 Task: Use the formula "BASE" in spreadsheet "Project portfolio".
Action: Mouse moved to (495, 323)
Screenshot: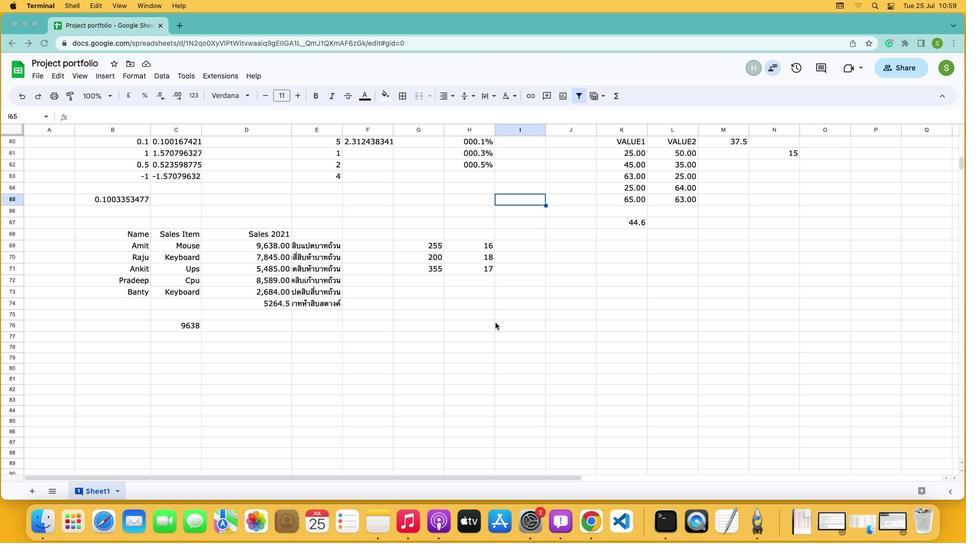 
Action: Mouse pressed left at (495, 323)
Screenshot: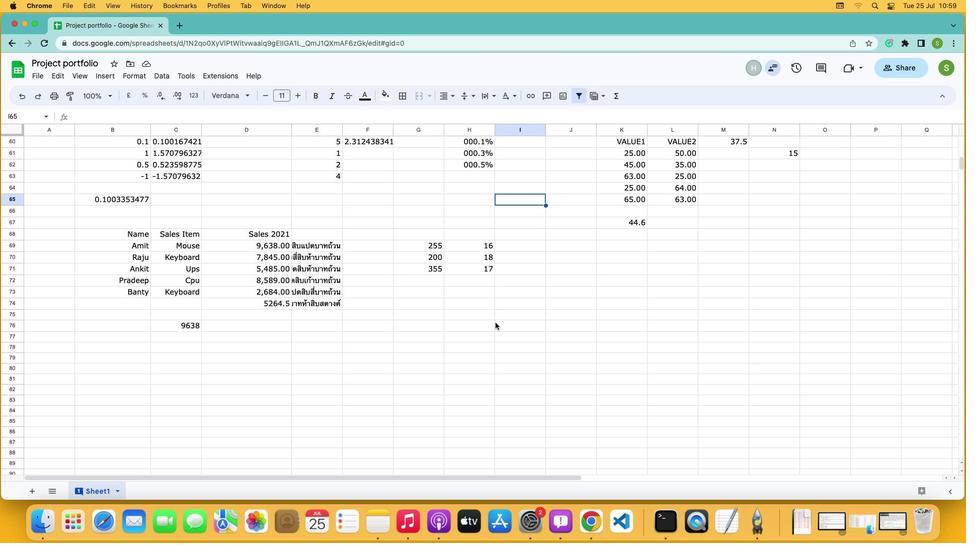 
Action: Mouse moved to (527, 244)
Screenshot: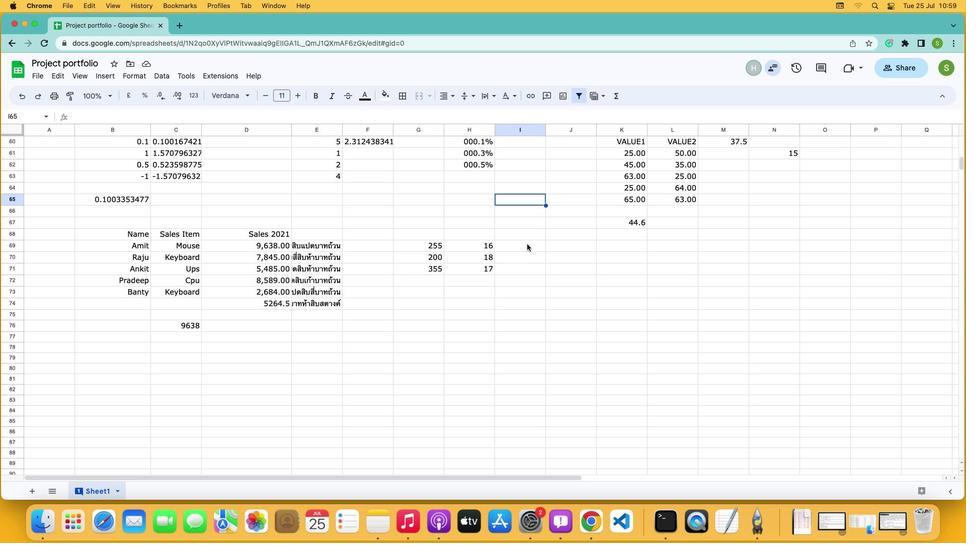 
Action: Mouse pressed left at (527, 244)
Screenshot: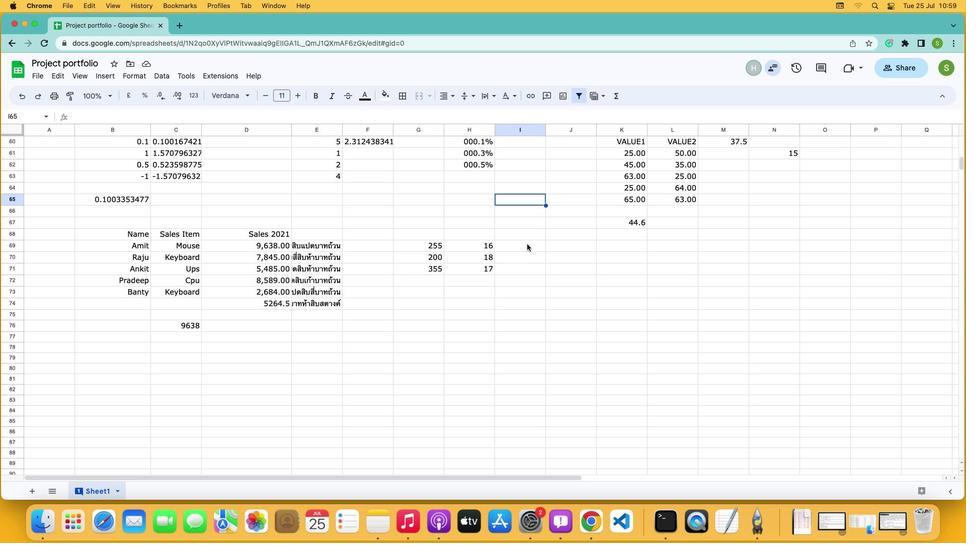 
Action: Mouse moved to (617, 100)
Screenshot: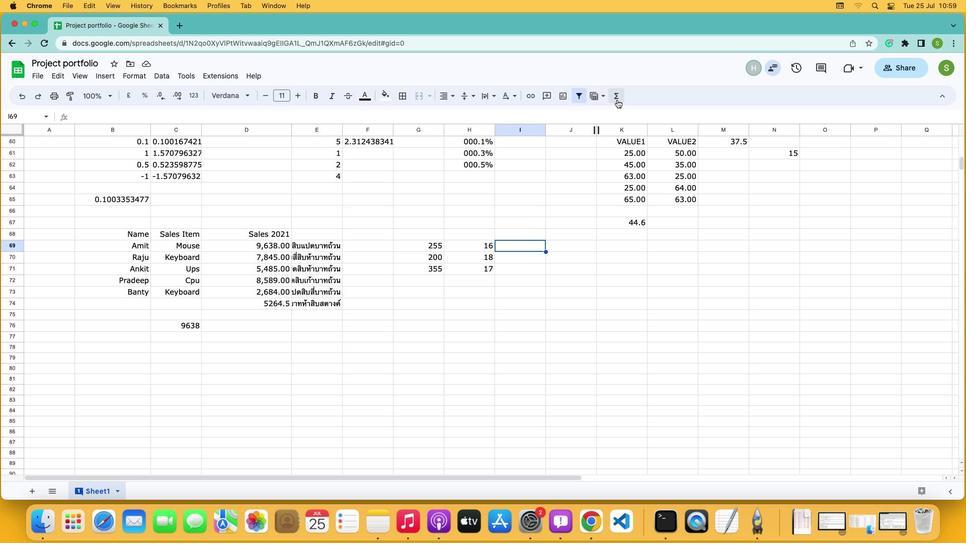 
Action: Mouse pressed left at (617, 100)
Screenshot: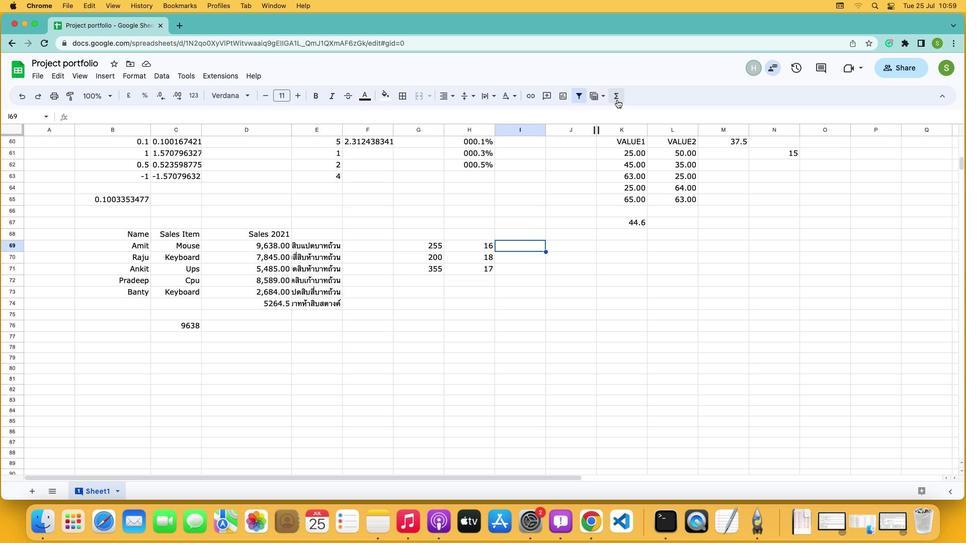 
Action: Mouse moved to (637, 201)
Screenshot: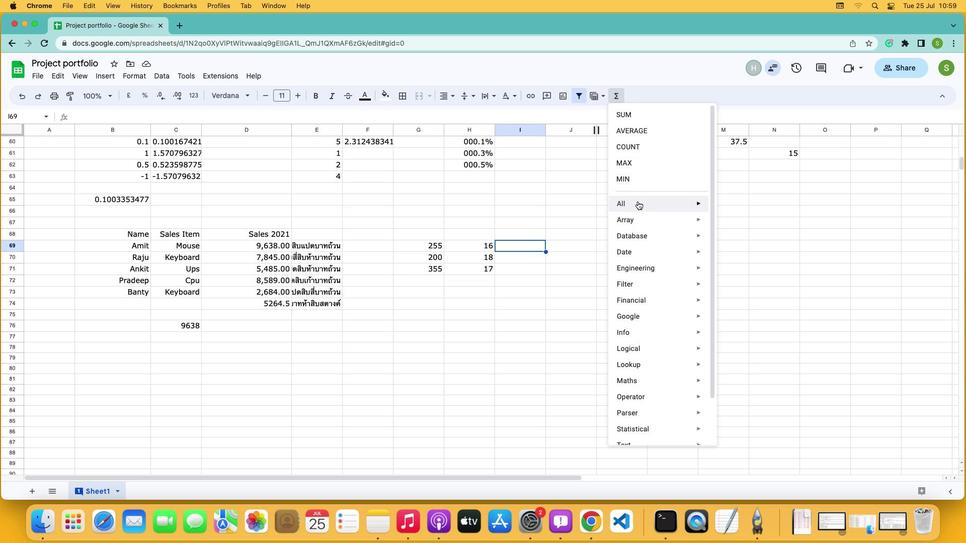 
Action: Mouse pressed left at (637, 201)
Screenshot: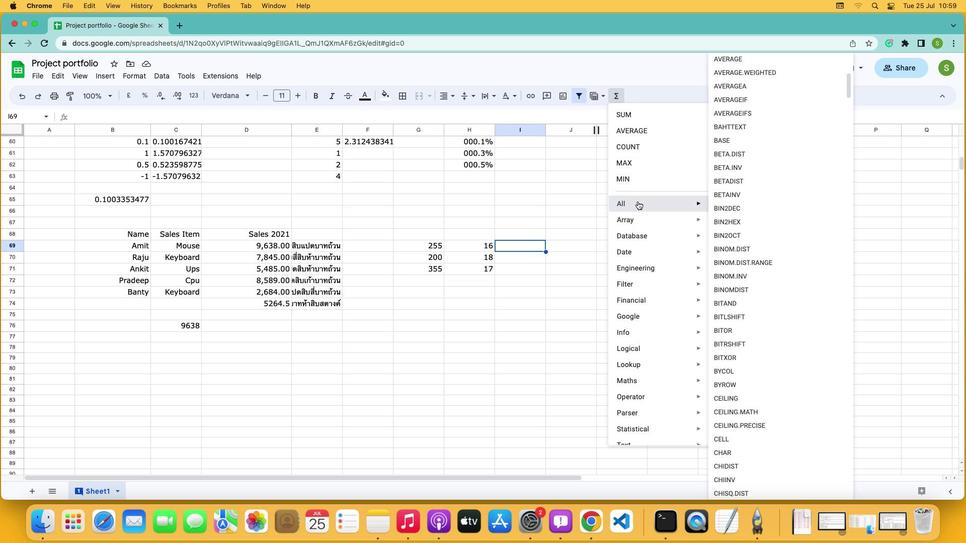 
Action: Mouse moved to (720, 142)
Screenshot: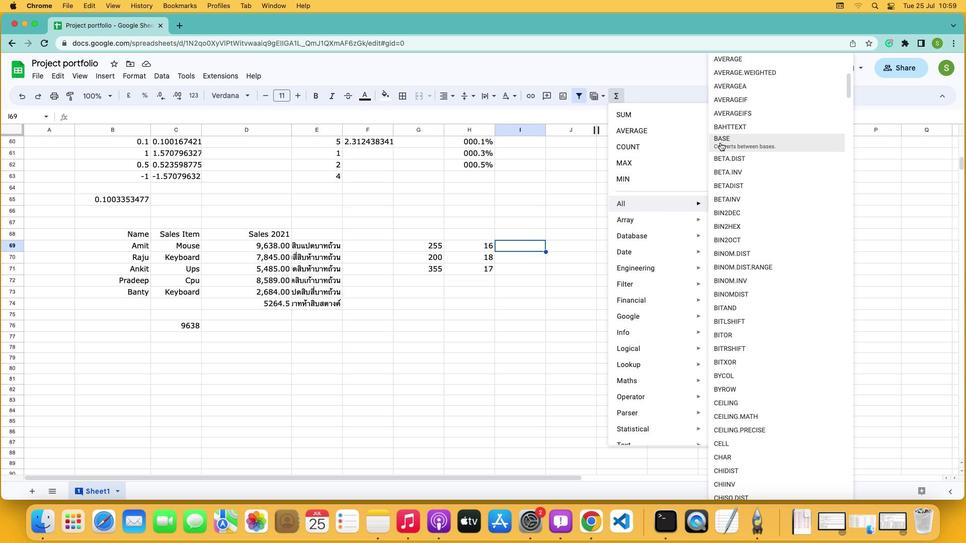 
Action: Mouse pressed left at (720, 142)
Screenshot: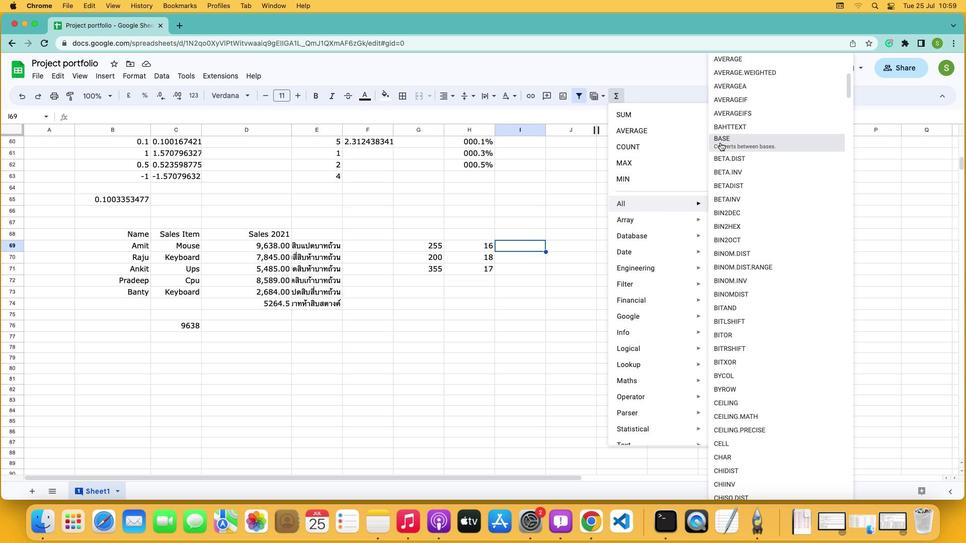 
Action: Mouse moved to (416, 245)
Screenshot: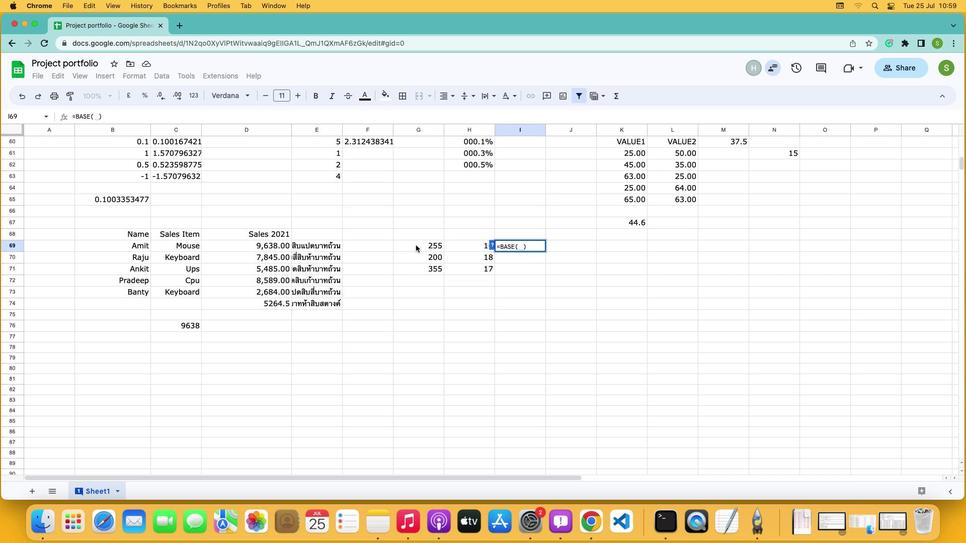 
Action: Mouse pressed left at (416, 245)
Screenshot: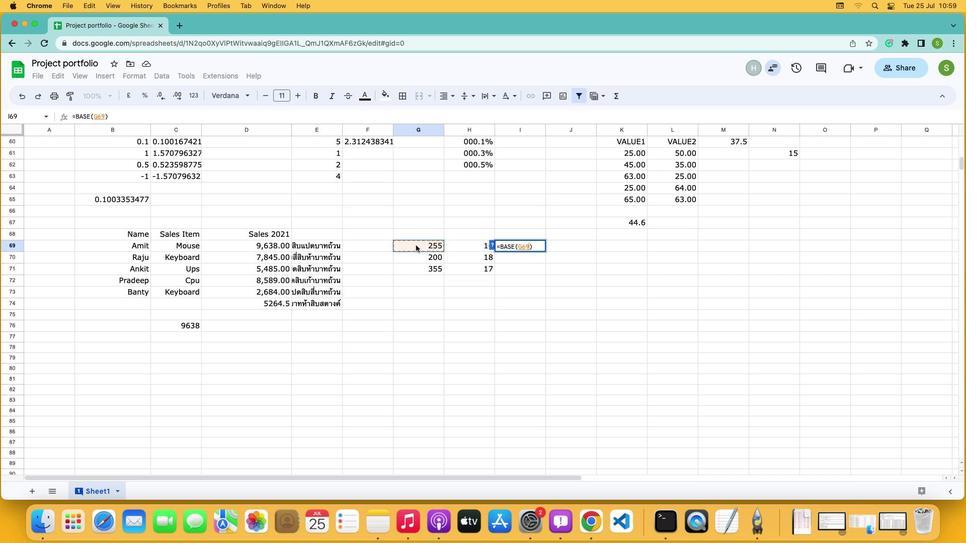 
Action: Key pressed ','
Screenshot: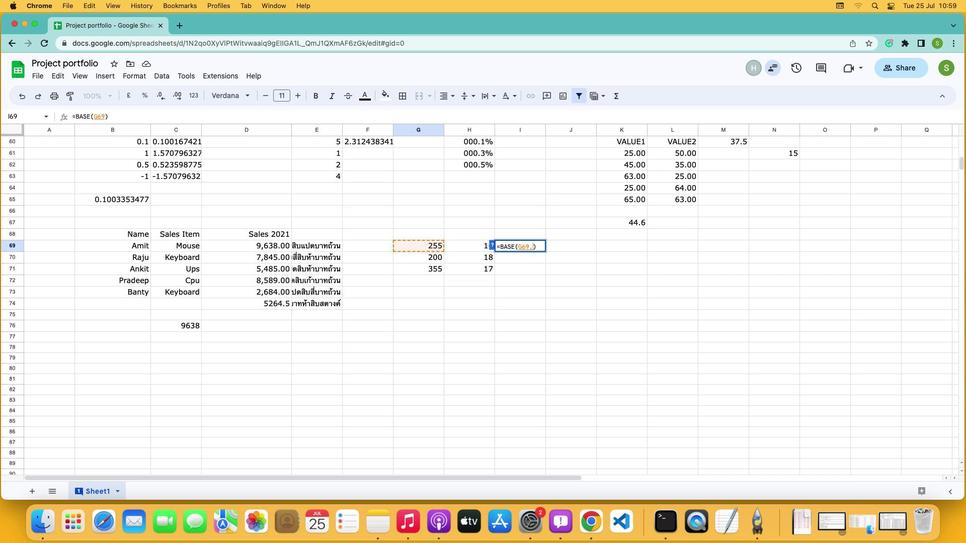
Action: Mouse moved to (458, 245)
Screenshot: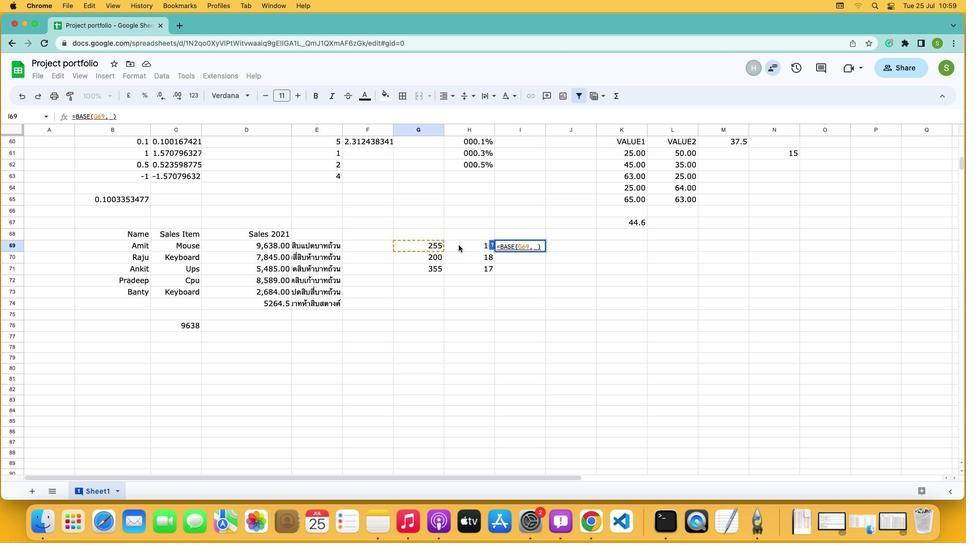 
Action: Mouse pressed left at (458, 245)
Screenshot: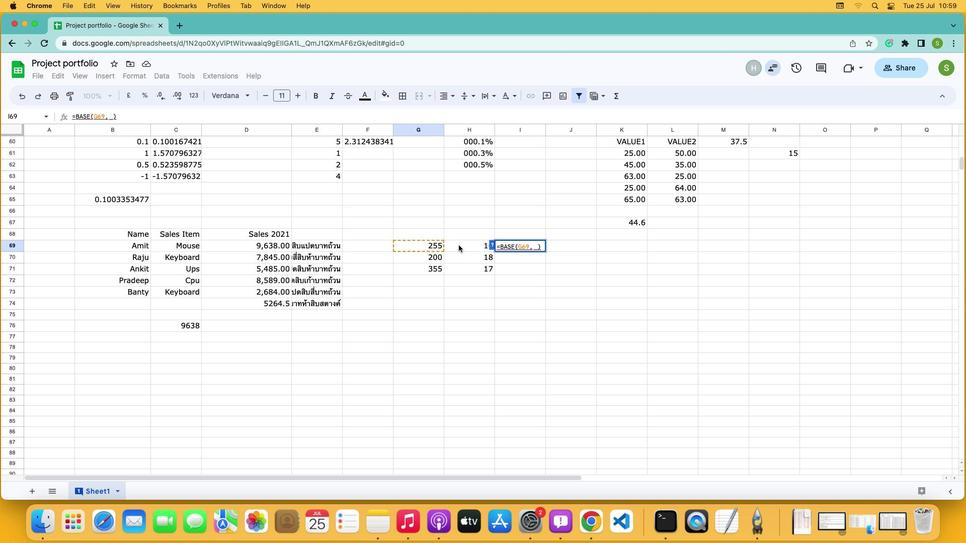 
Action: Key pressed Key.enter
Screenshot: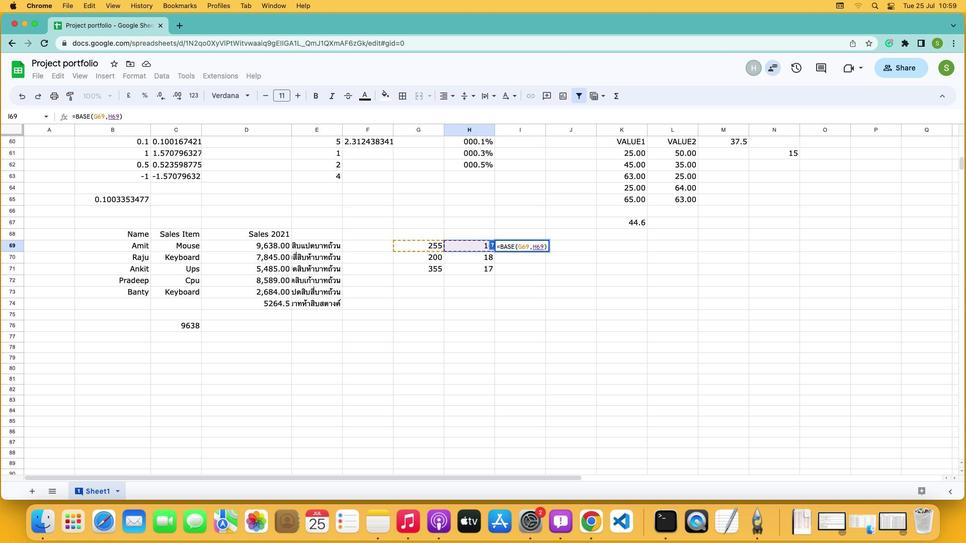 
Action: Mouse moved to (556, 321)
Screenshot: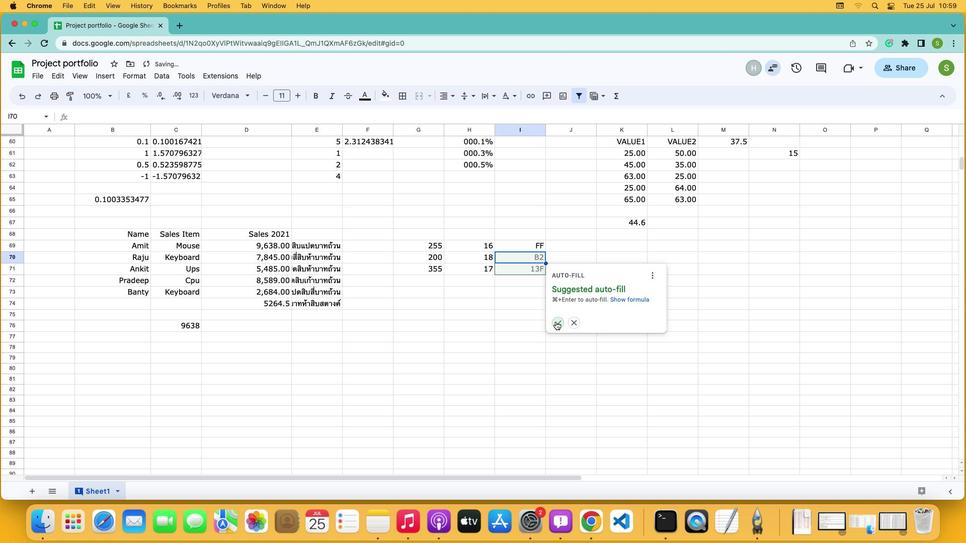 
Action: Mouse pressed left at (556, 321)
Screenshot: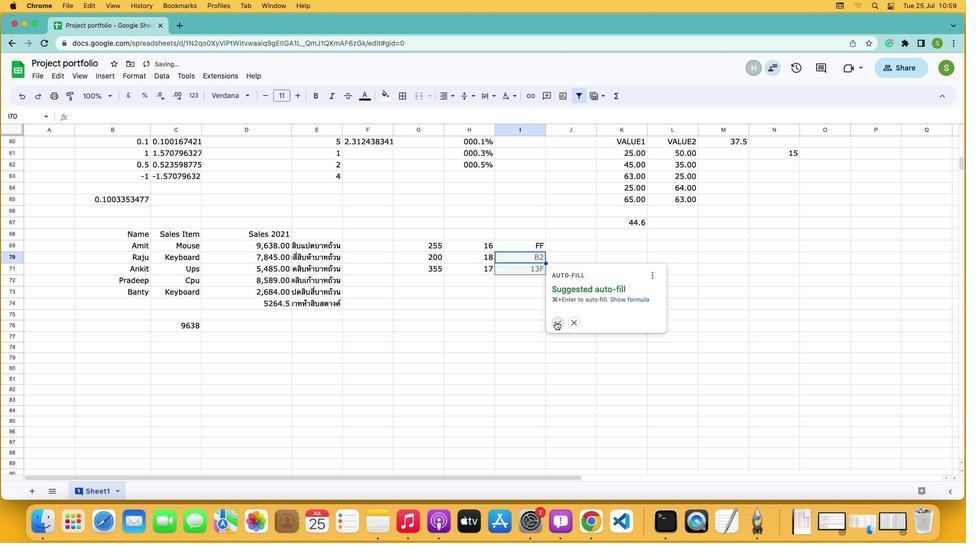 
